 Task: Open Card Card0000000117 in Board Board0000000030 in Workspace WS0000000010 in Trello. Add Member nikhrathi889@gmail.com to Card Card0000000117 in Board Board0000000030 in Workspace WS0000000010 in Trello. Add Purple Label titled Label0000000117 to Card Card0000000117 in Board Board0000000030 in Workspace WS0000000010 in Trello. Add Checklist CL0000000117 to Card Card0000000117 in Board Board0000000030 in Workspace WS0000000010 in Trello. Add Dates with Start Date as Aug 01 2023 and Due Date as Aug 31 2023 to Card Card0000000117 in Board Board0000000030 in Workspace WS0000000010 in Trello
Action: Mouse moved to (538, 89)
Screenshot: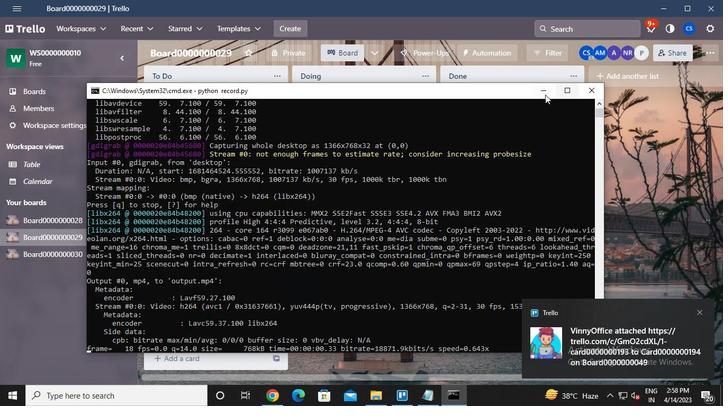 
Action: Mouse pressed left at (538, 89)
Screenshot: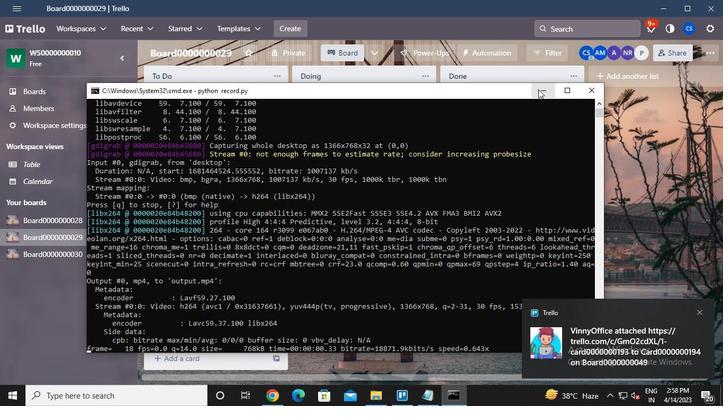 
Action: Mouse moved to (75, 258)
Screenshot: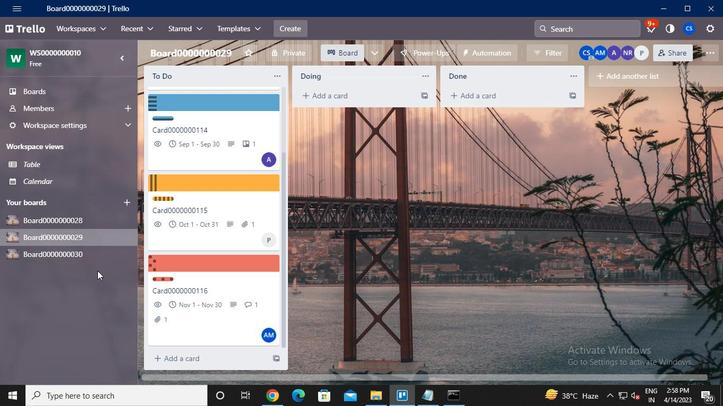 
Action: Mouse pressed left at (75, 258)
Screenshot: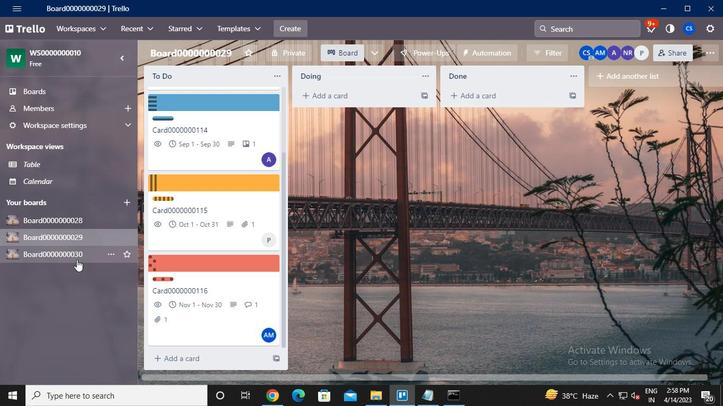 
Action: Mouse moved to (219, 120)
Screenshot: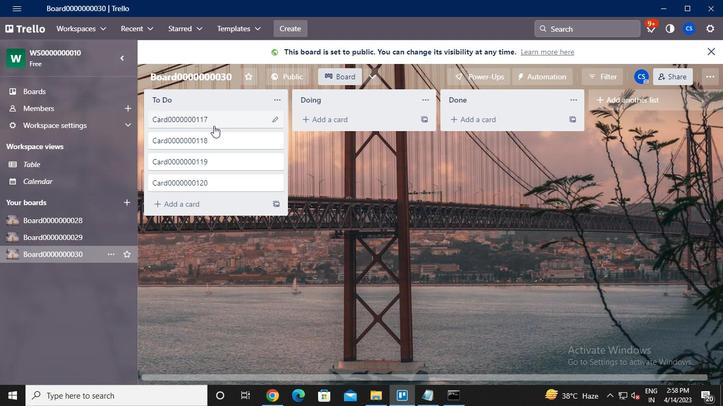 
Action: Mouse pressed left at (219, 120)
Screenshot: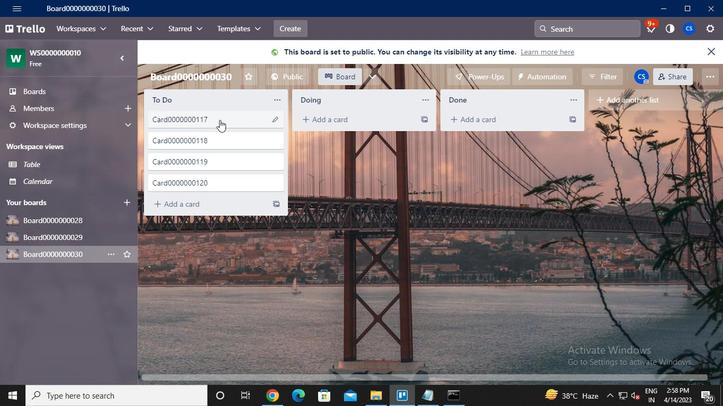 
Action: Mouse moved to (505, 100)
Screenshot: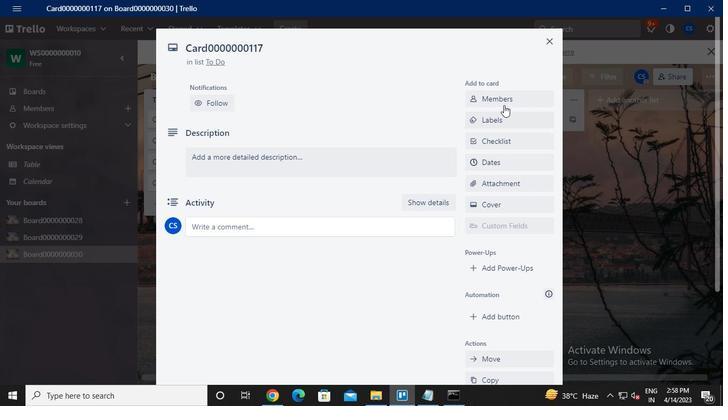 
Action: Mouse pressed left at (505, 100)
Screenshot: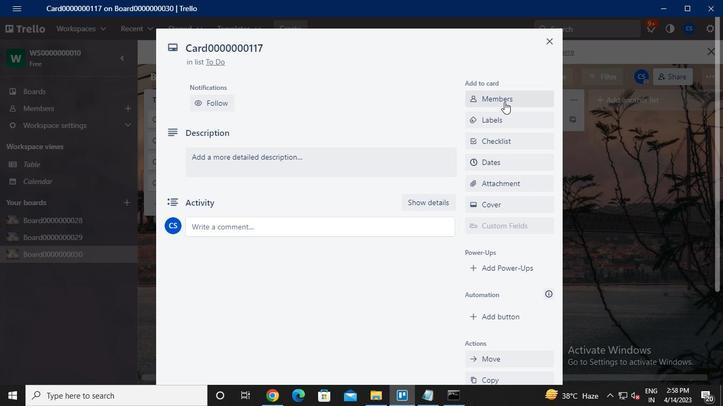 
Action: Mouse moved to (449, 162)
Screenshot: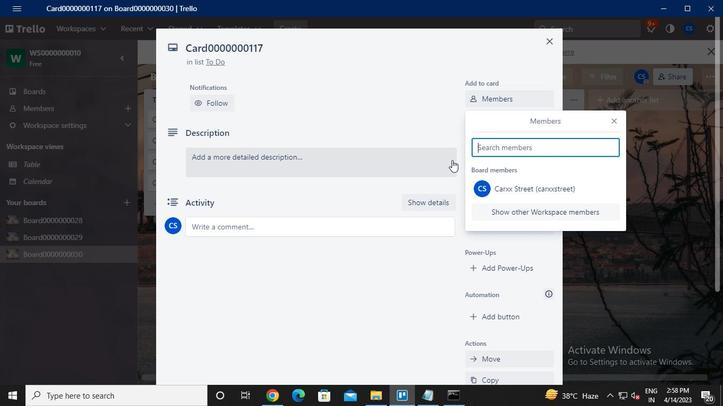 
Action: Keyboard Key.caps_lock
Screenshot: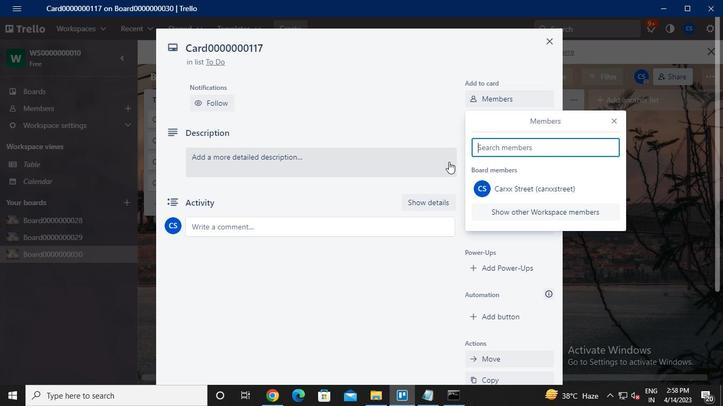 
Action: Keyboard n
Screenshot: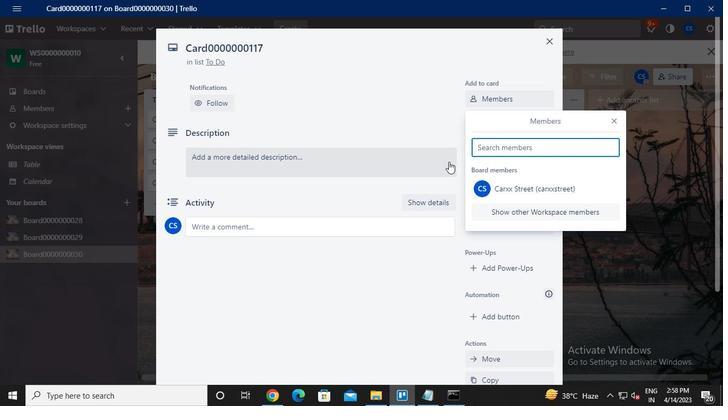 
Action: Keyboard i
Screenshot: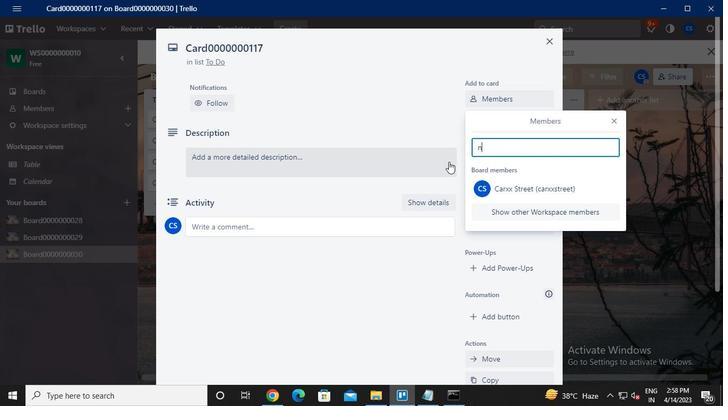 
Action: Keyboard k
Screenshot: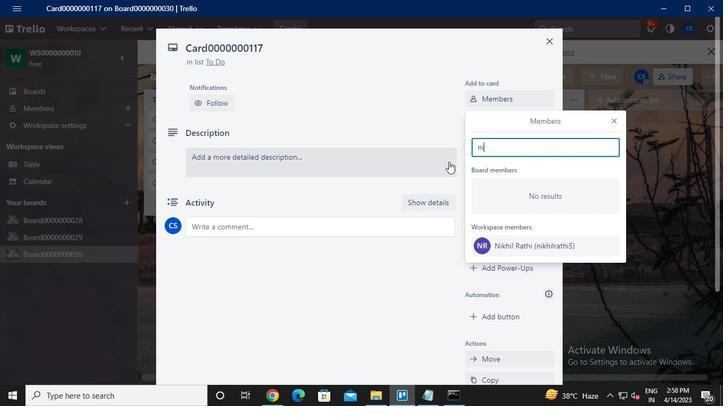 
Action: Keyboard r
Screenshot: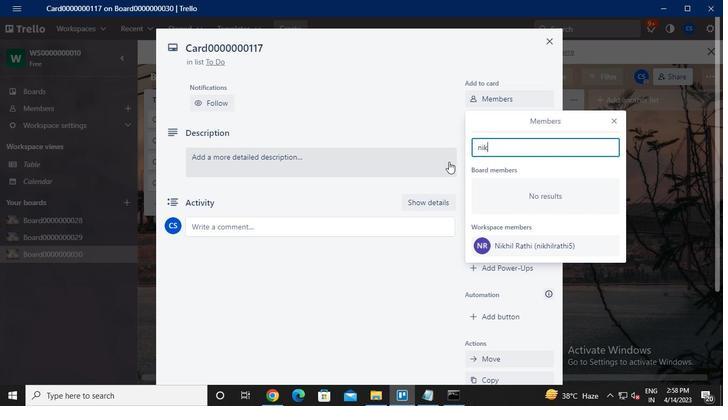 
Action: Keyboard a
Screenshot: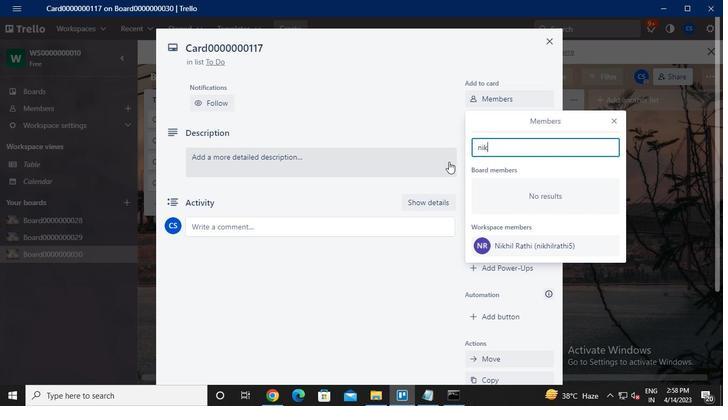
Action: Keyboard t
Screenshot: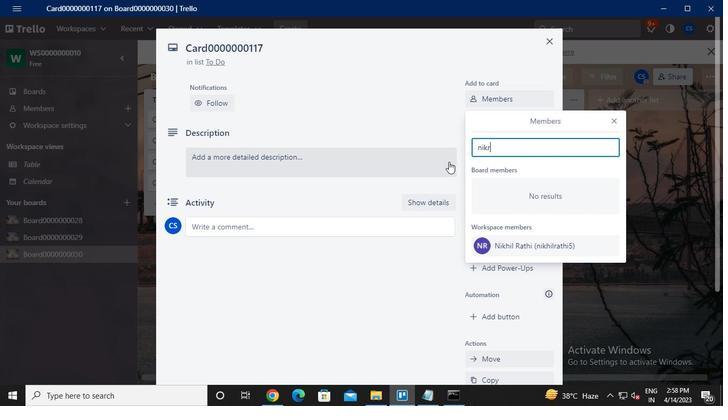 
Action: Keyboard h
Screenshot: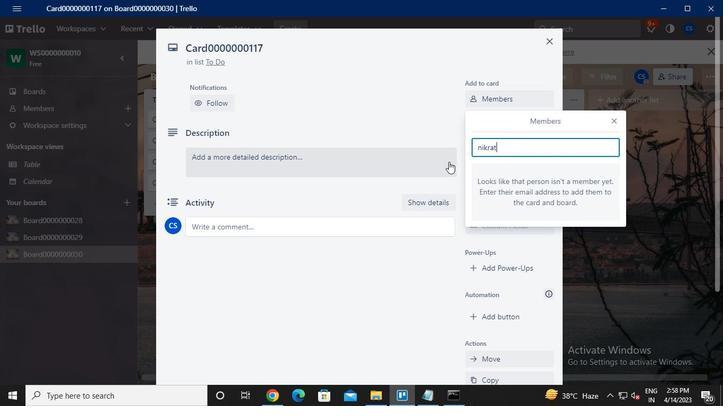 
Action: Keyboard i
Screenshot: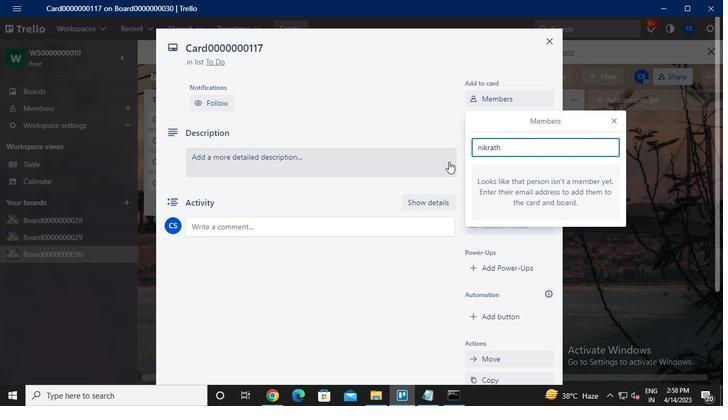 
Action: Keyboard <104>
Screenshot: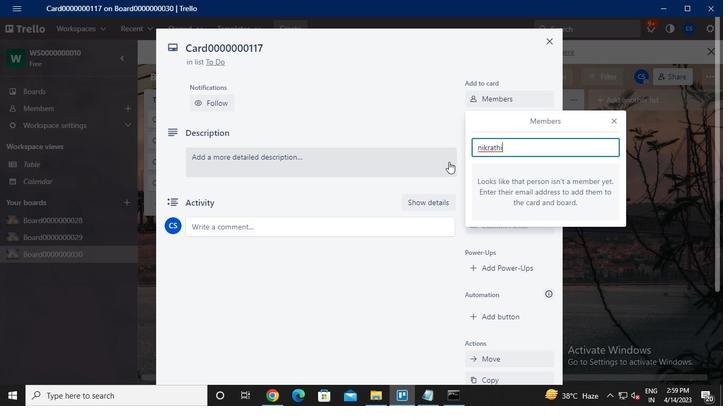 
Action: Keyboard <104>
Screenshot: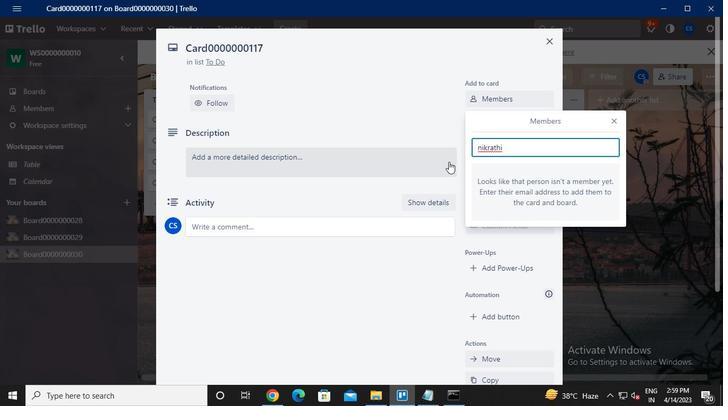
Action: Keyboard <105>
Screenshot: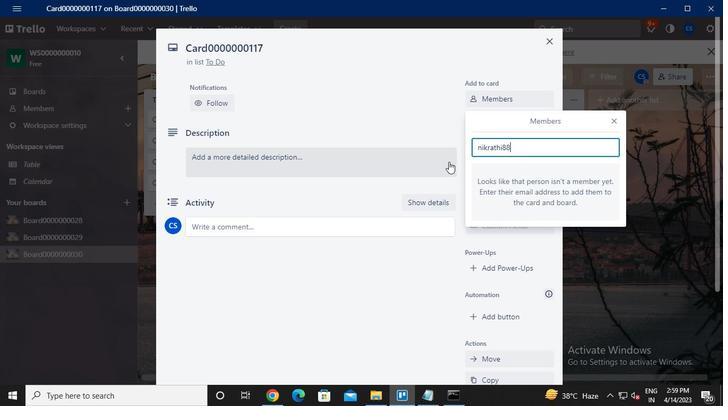 
Action: Keyboard Key.shift
Screenshot: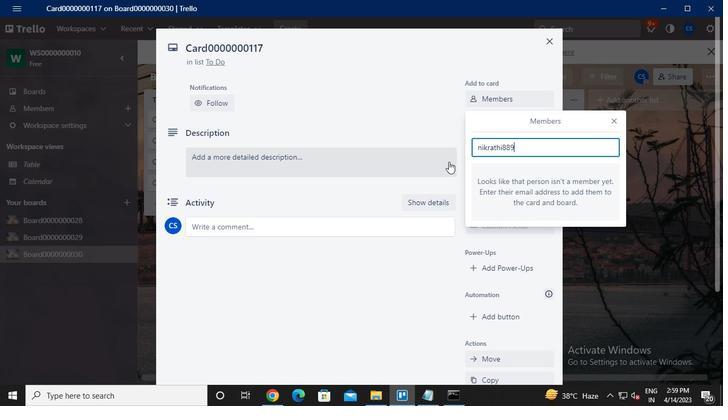 
Action: Keyboard @
Screenshot: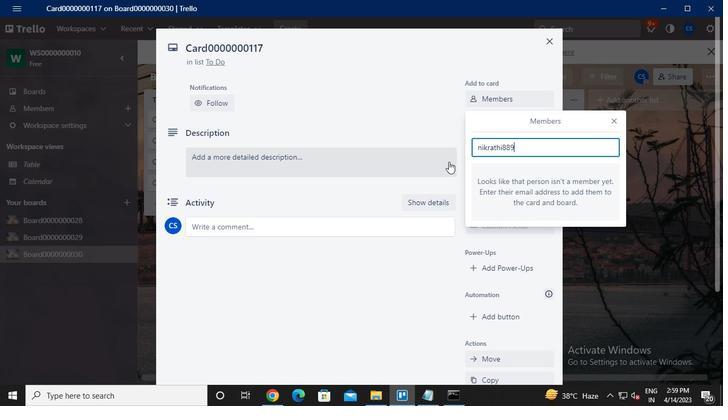 
Action: Keyboard g
Screenshot: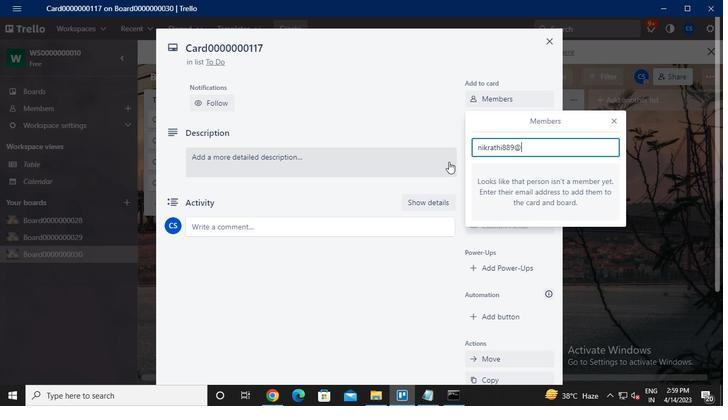 
Action: Keyboard m
Screenshot: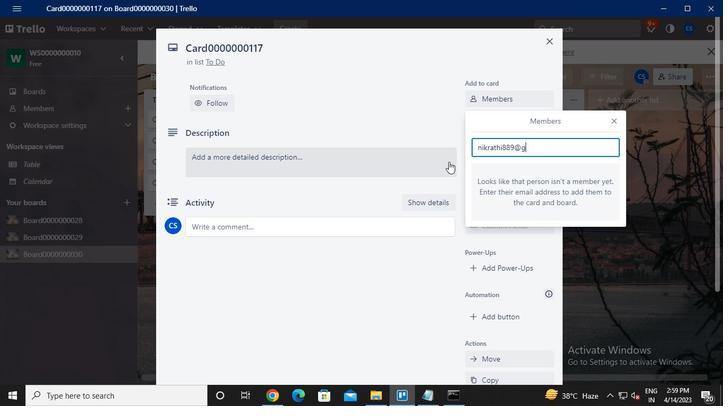 
Action: Keyboard a
Screenshot: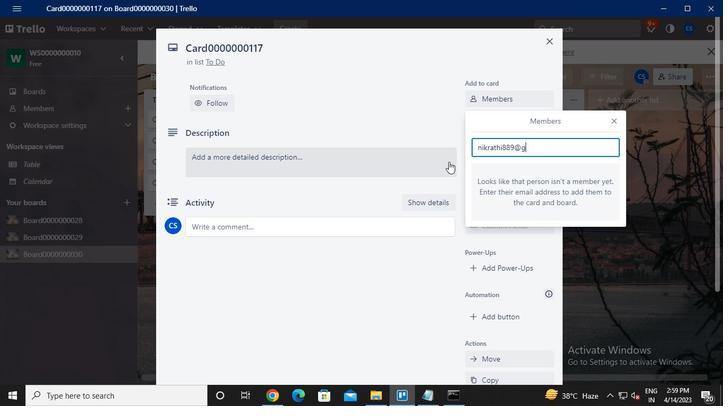 
Action: Keyboard i
Screenshot: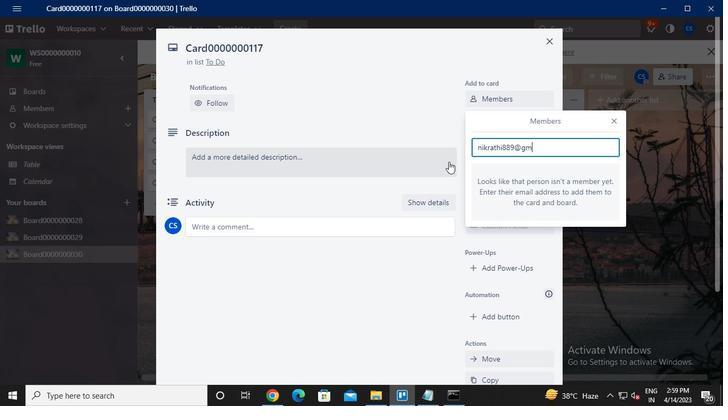 
Action: Keyboard l
Screenshot: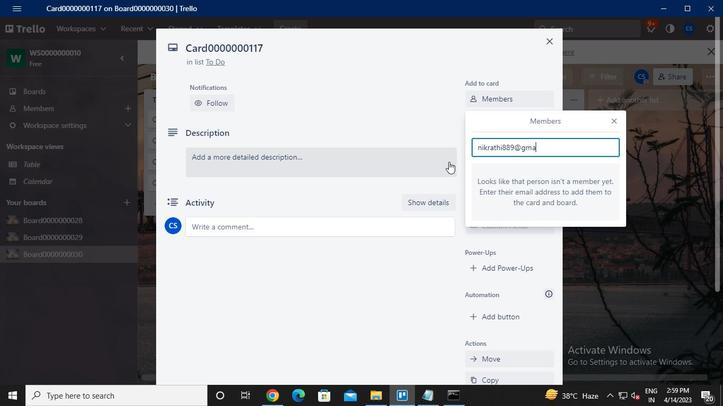 
Action: Keyboard .
Screenshot: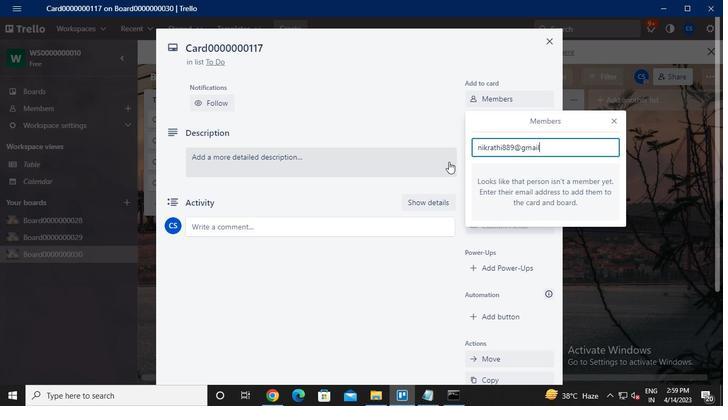 
Action: Keyboard c
Screenshot: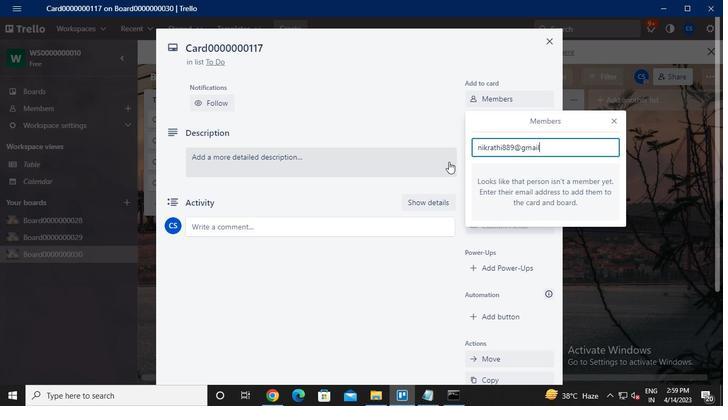 
Action: Keyboard o
Screenshot: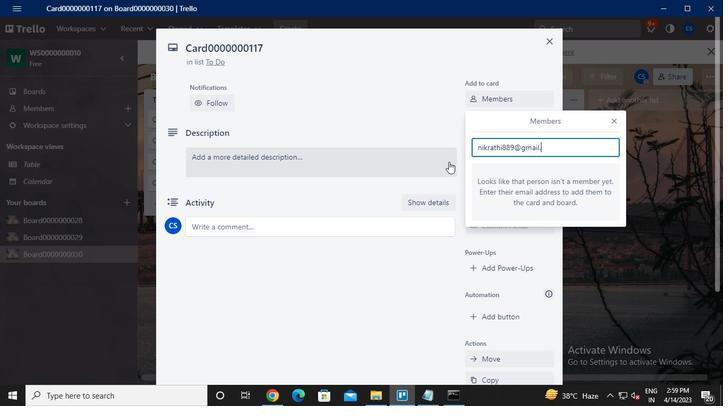 
Action: Keyboard m
Screenshot: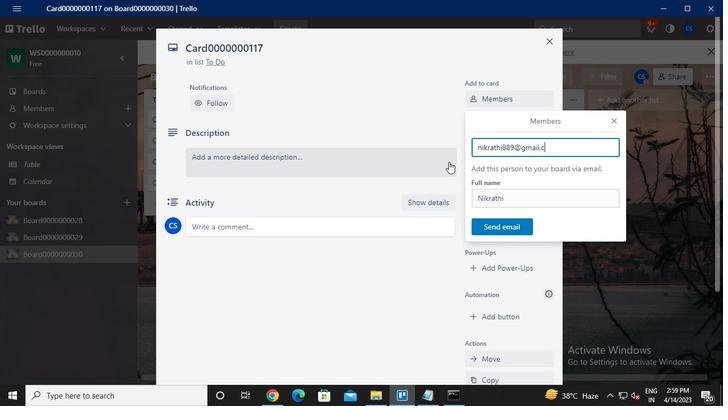 
Action: Mouse moved to (498, 229)
Screenshot: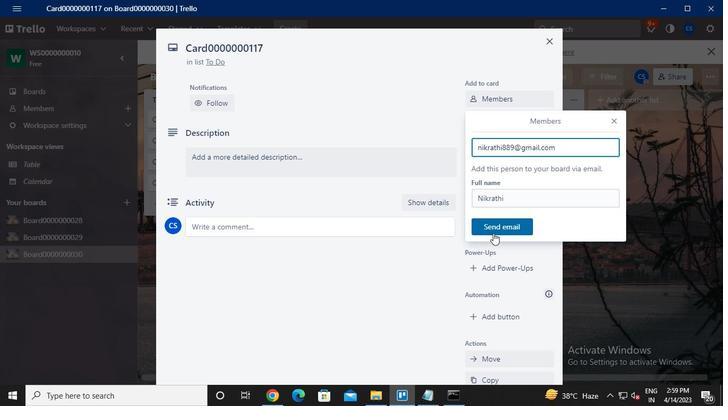 
Action: Mouse pressed left at (498, 229)
Screenshot: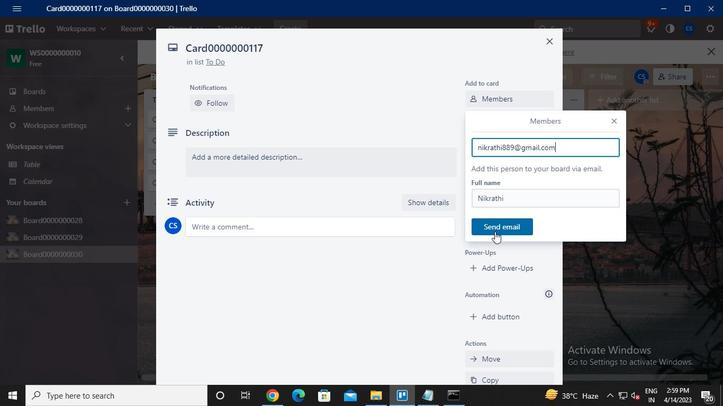 
Action: Mouse moved to (516, 158)
Screenshot: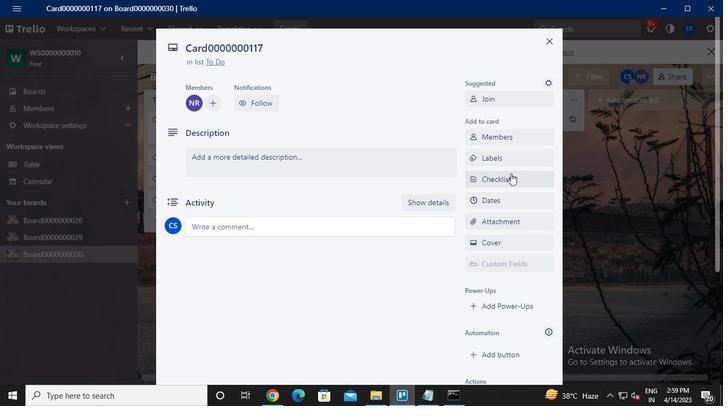 
Action: Mouse pressed left at (516, 158)
Screenshot: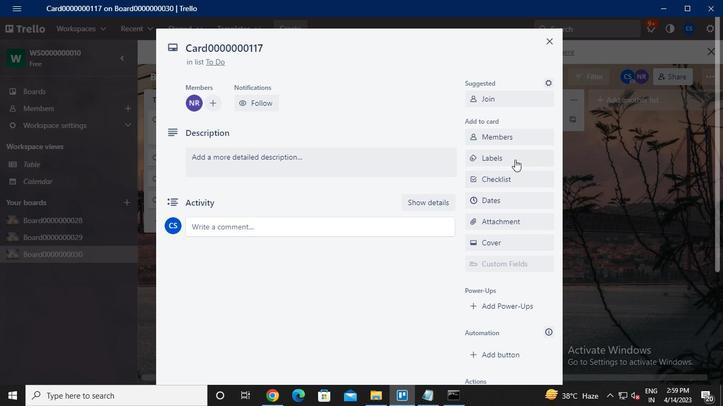 
Action: Mouse moved to (539, 239)
Screenshot: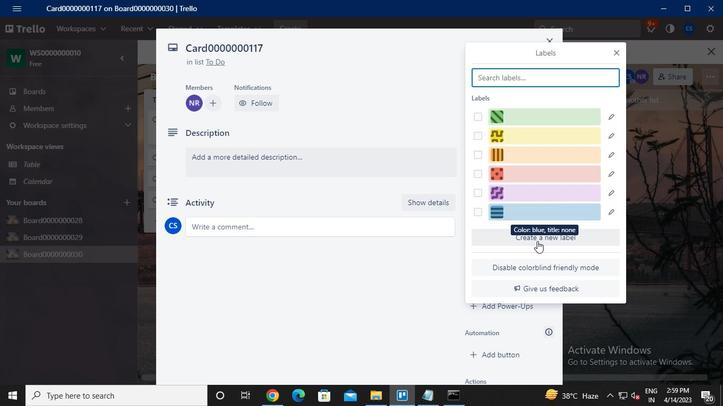 
Action: Mouse pressed left at (539, 239)
Screenshot: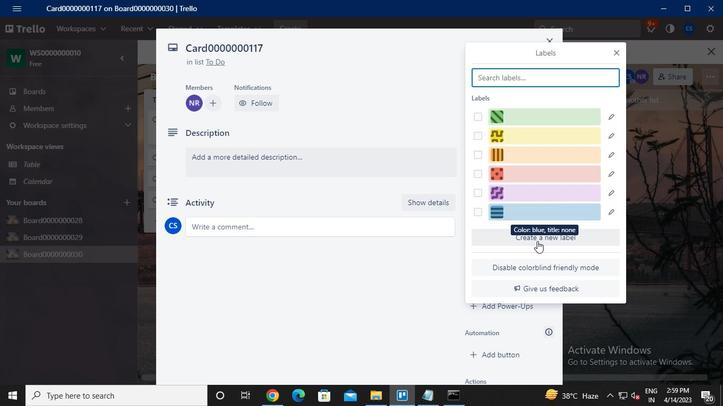 
Action: Mouse moved to (533, 174)
Screenshot: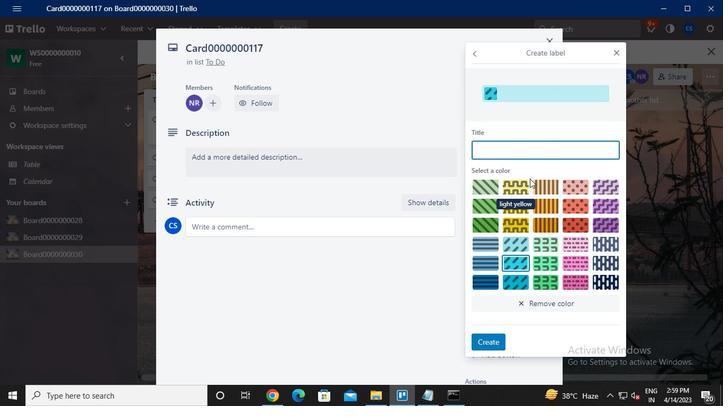 
Action: Keyboard Key.caps_lock
Screenshot: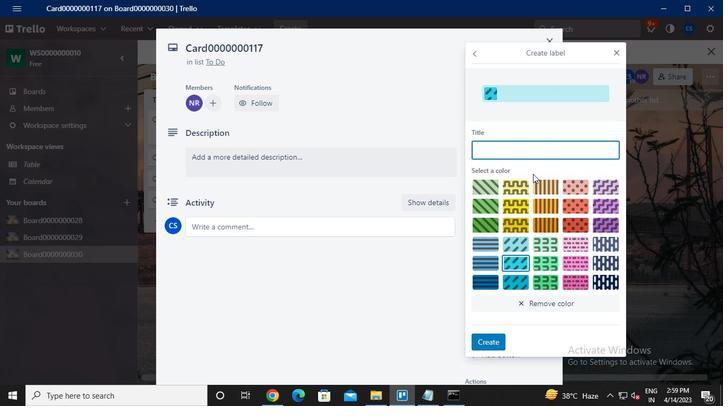 
Action: Keyboard l
Screenshot: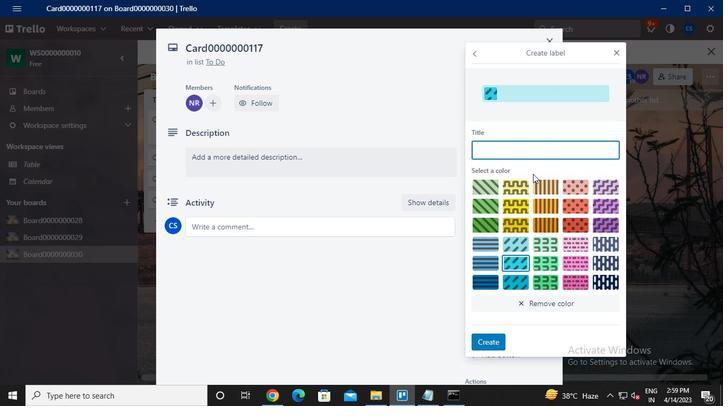 
Action: Keyboard Key.caps_lock
Screenshot: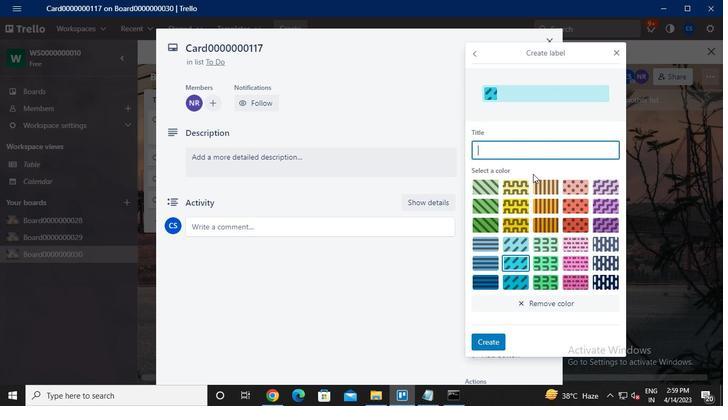 
Action: Keyboard a
Screenshot: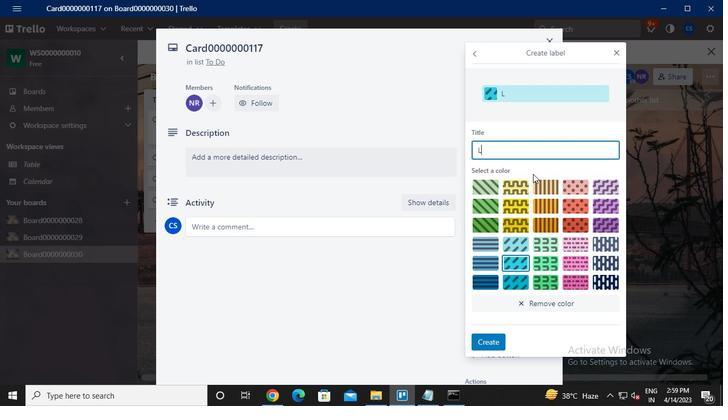 
Action: Keyboard b
Screenshot: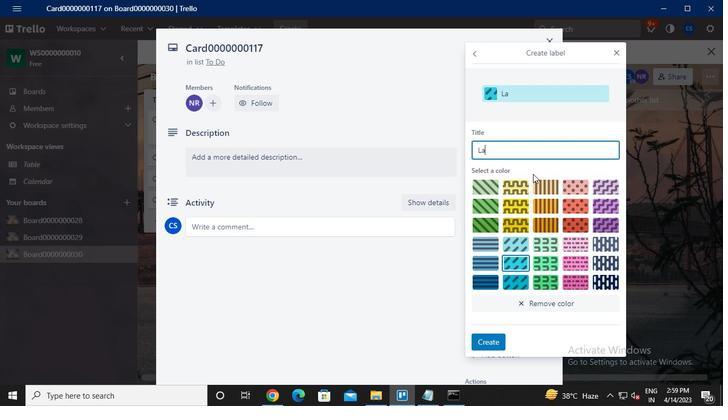 
Action: Keyboard e
Screenshot: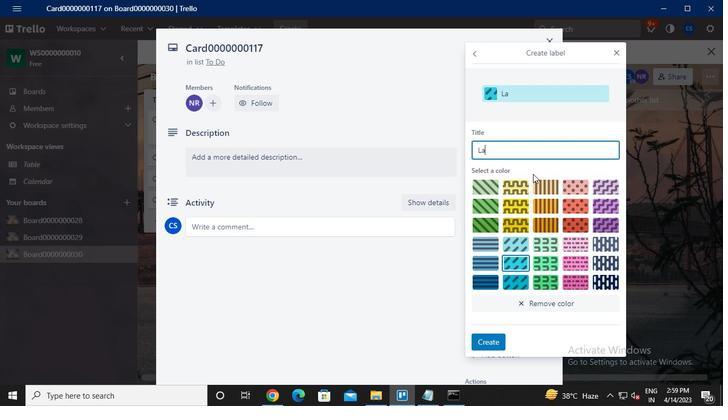
Action: Keyboard l
Screenshot: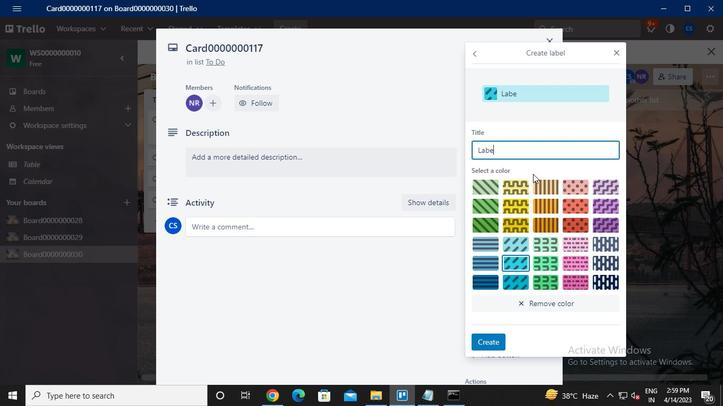 
Action: Keyboard <96>
Screenshot: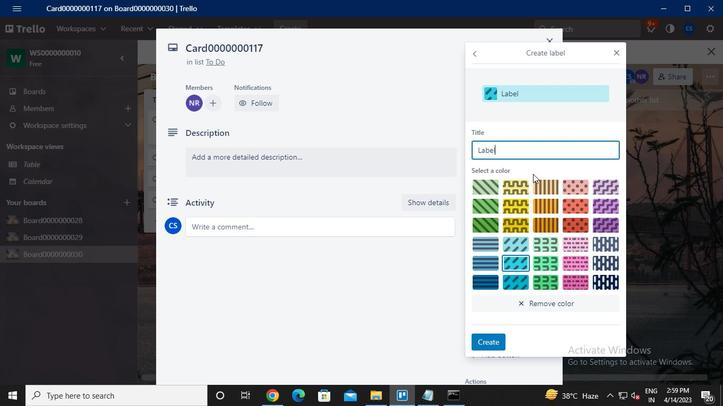 
Action: Keyboard <96>
Screenshot: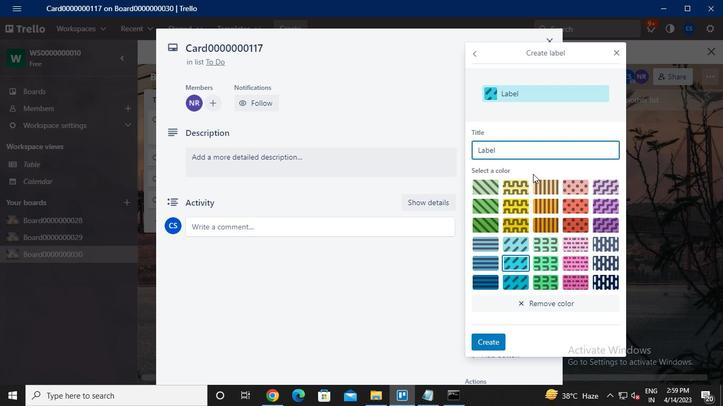 
Action: Keyboard <96>
Screenshot: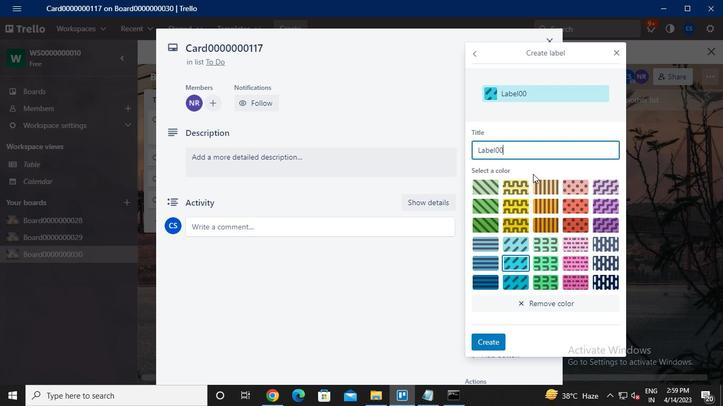 
Action: Keyboard <96>
Screenshot: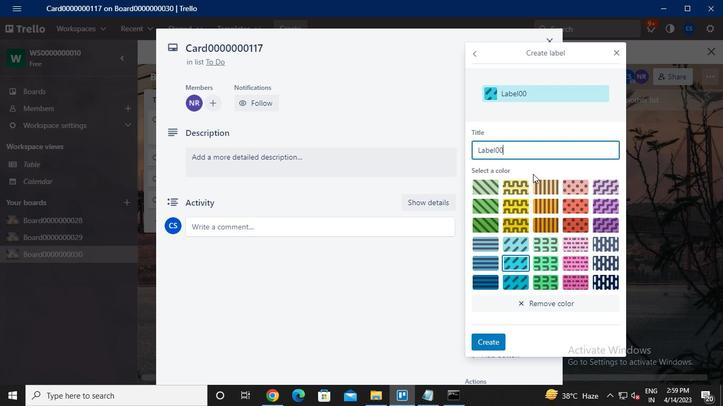 
Action: Keyboard <96>
Screenshot: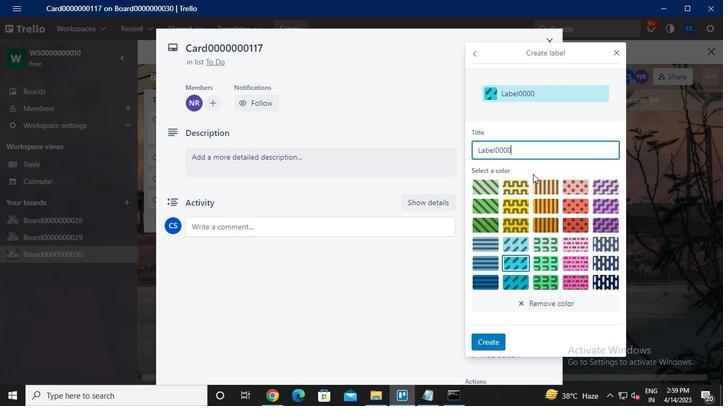 
Action: Keyboard <96>
Screenshot: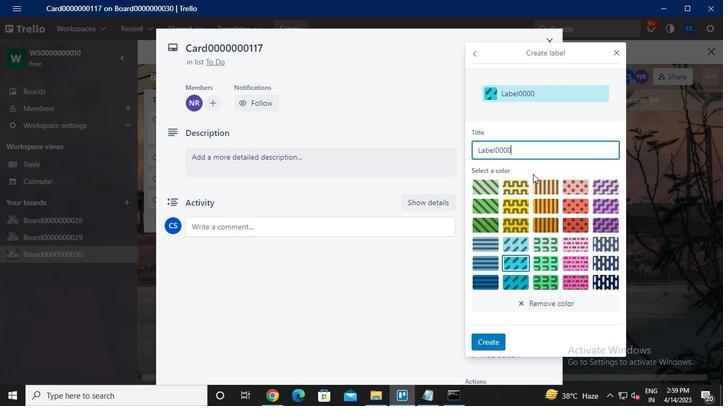 
Action: Keyboard <96>
Screenshot: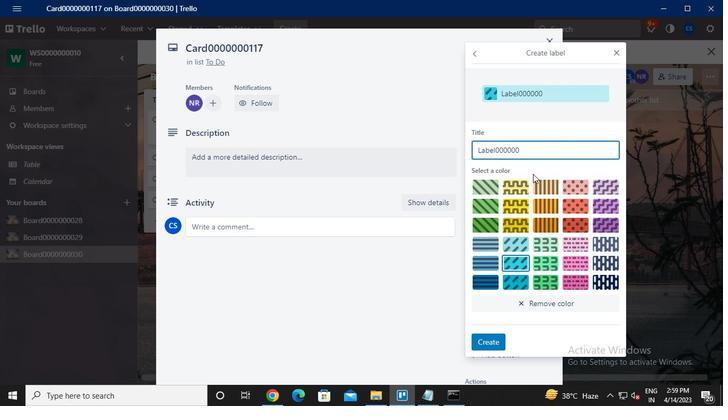 
Action: Keyboard <97>
Screenshot: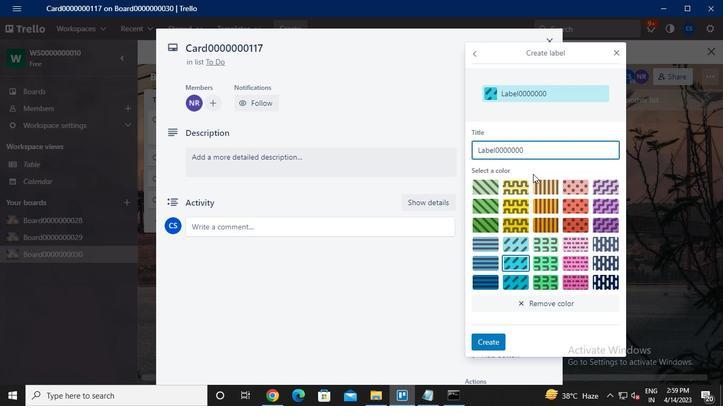
Action: Keyboard <97>
Screenshot: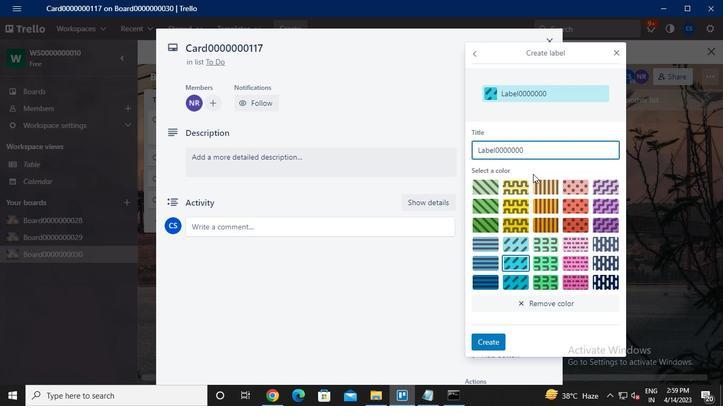 
Action: Keyboard <103>
Screenshot: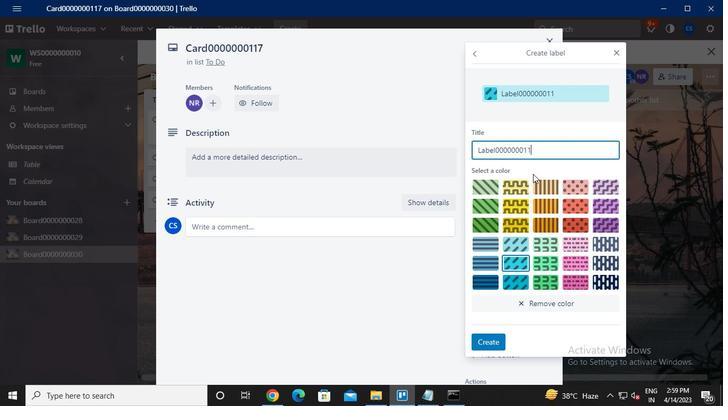 
Action: Mouse moved to (616, 206)
Screenshot: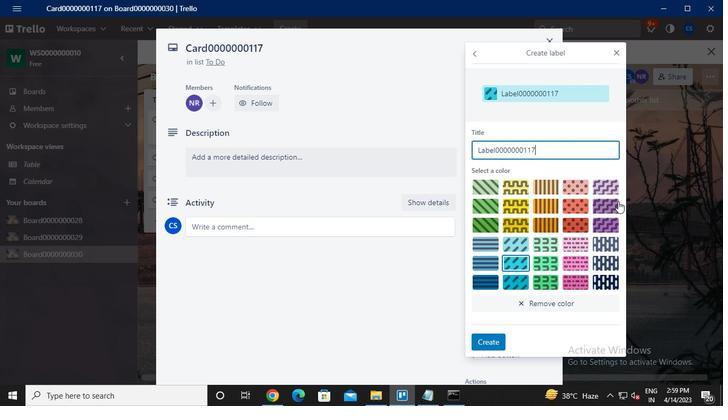 
Action: Mouse pressed left at (616, 206)
Screenshot: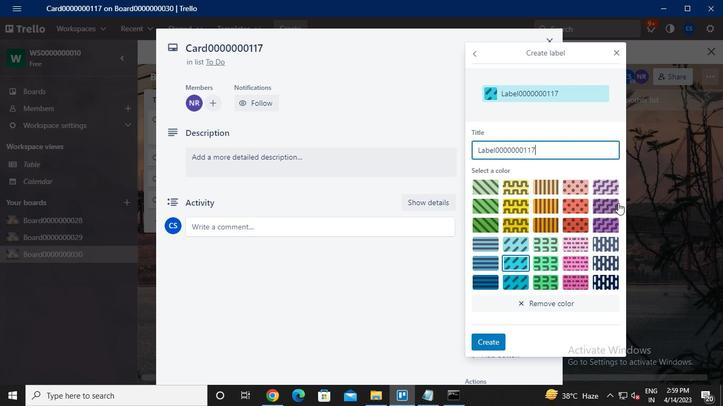 
Action: Mouse moved to (484, 340)
Screenshot: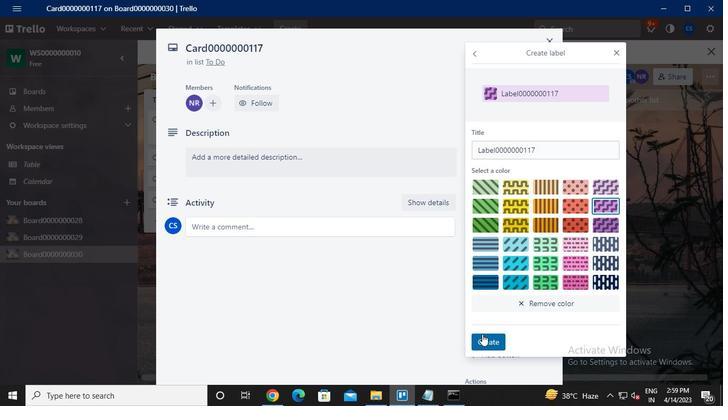 
Action: Mouse pressed left at (484, 340)
Screenshot: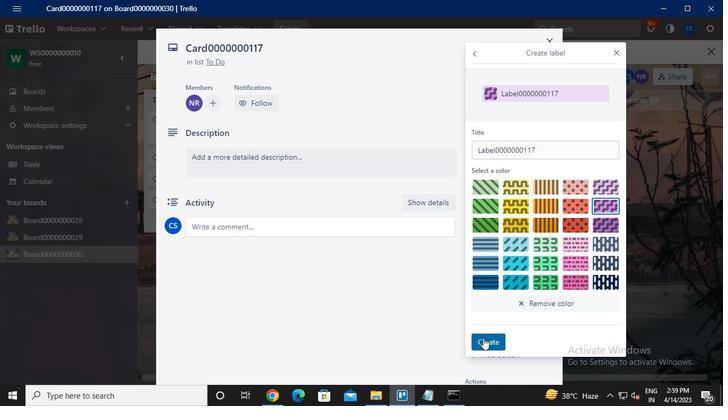 
Action: Mouse moved to (617, 48)
Screenshot: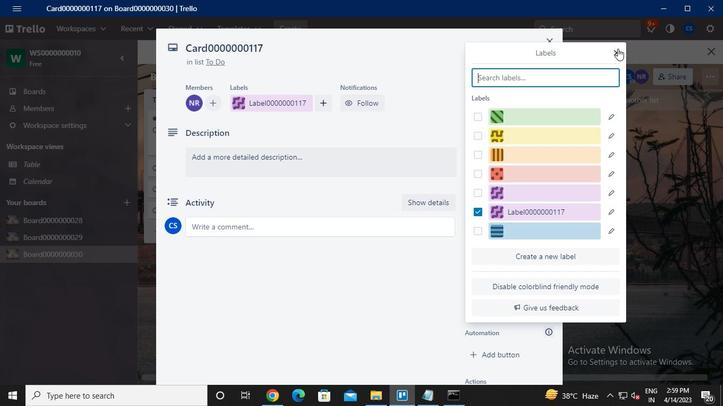 
Action: Mouse pressed left at (617, 48)
Screenshot: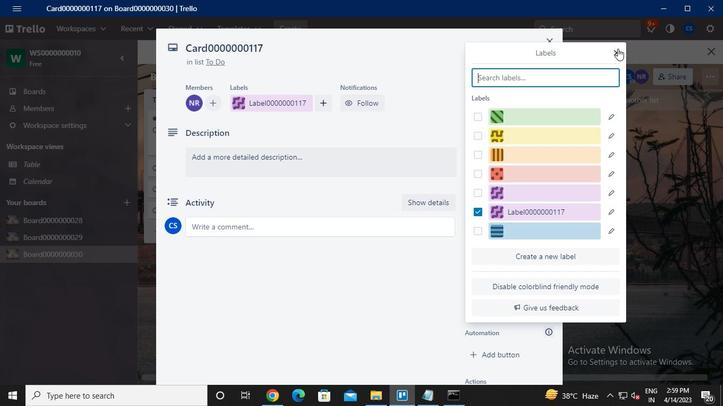 
Action: Mouse moved to (503, 177)
Screenshot: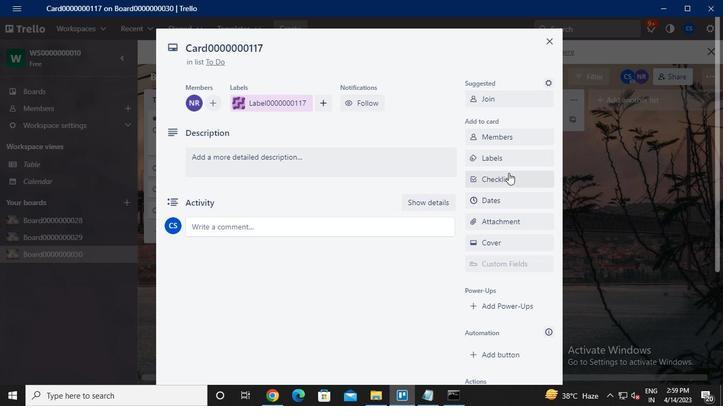 
Action: Mouse pressed left at (503, 177)
Screenshot: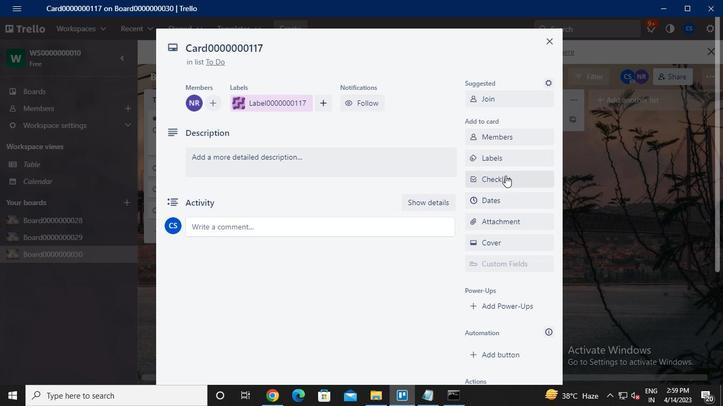 
Action: Mouse moved to (482, 197)
Screenshot: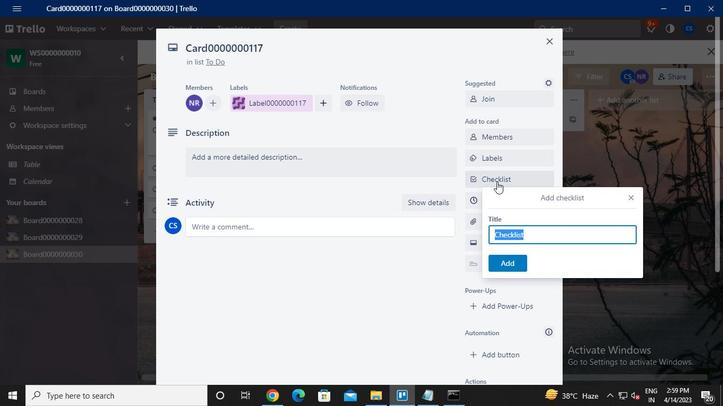 
Action: Keyboard Key.caps_lock
Screenshot: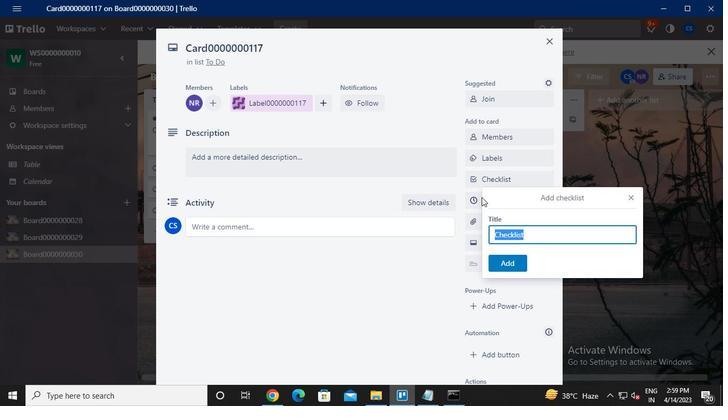 
Action: Keyboard c
Screenshot: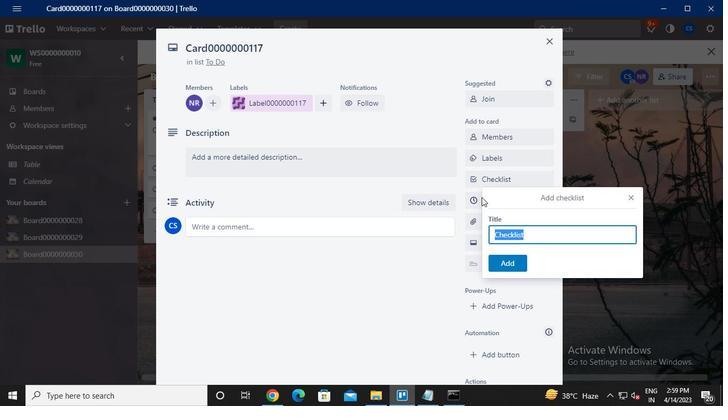 
Action: Keyboard l
Screenshot: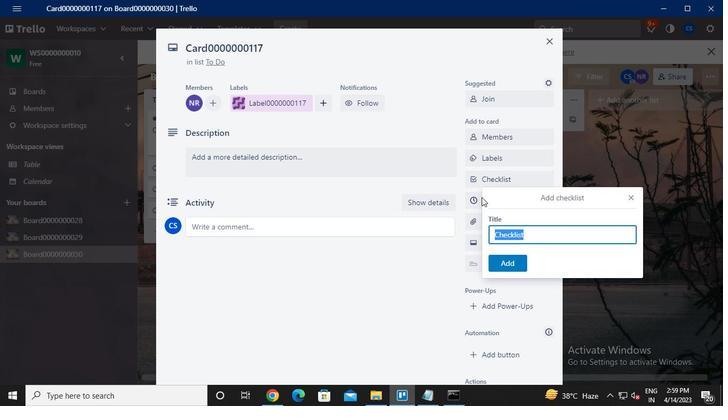 
Action: Keyboard <96>
Screenshot: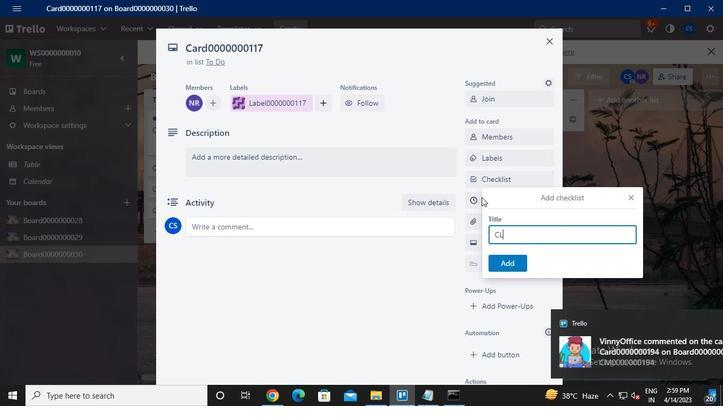 
Action: Keyboard <96>
Screenshot: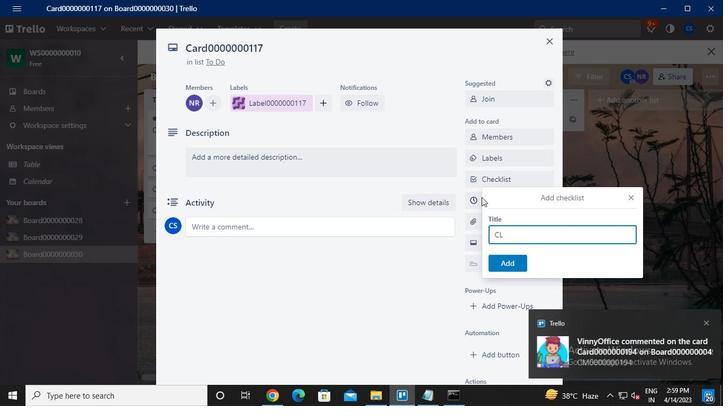 
Action: Keyboard <96>
Screenshot: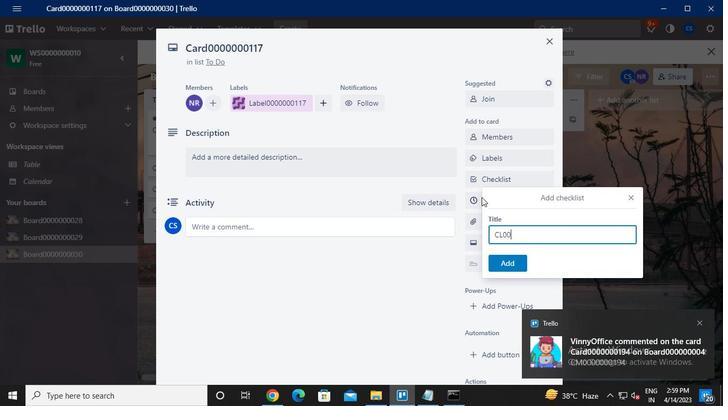 
Action: Keyboard <96>
Screenshot: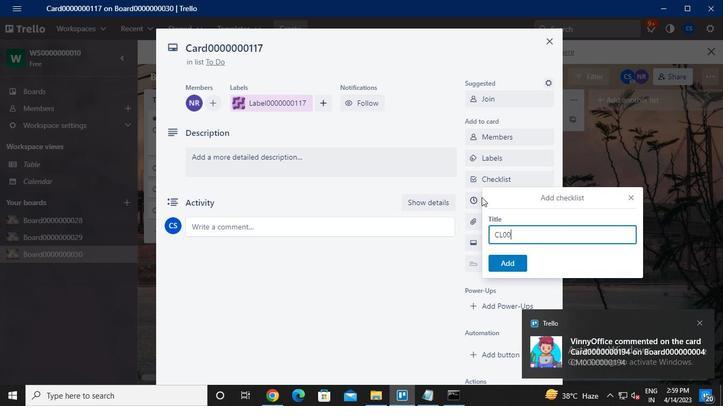 
Action: Keyboard <96>
Screenshot: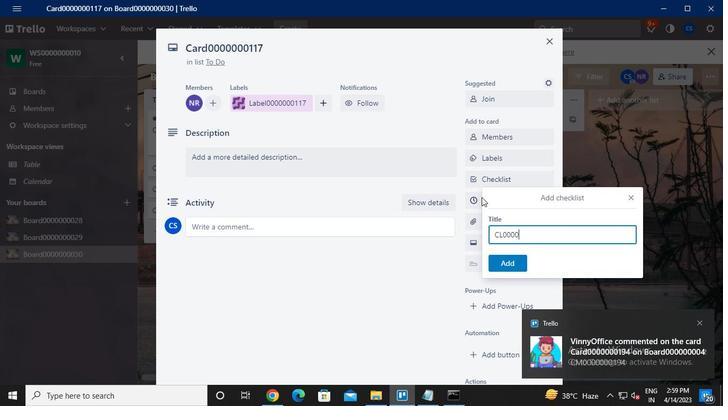 
Action: Keyboard <96>
Screenshot: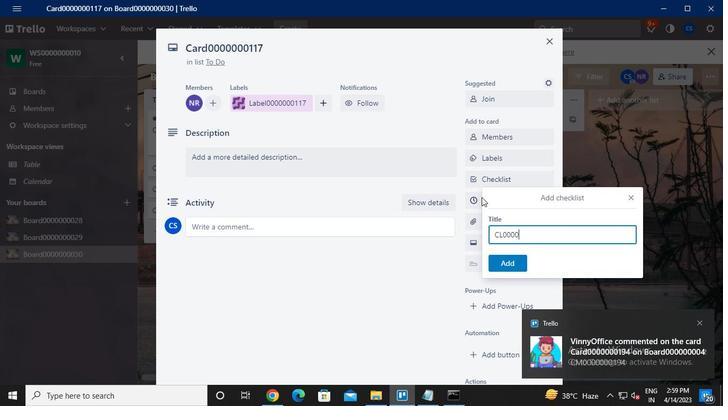 
Action: Keyboard <96>
Screenshot: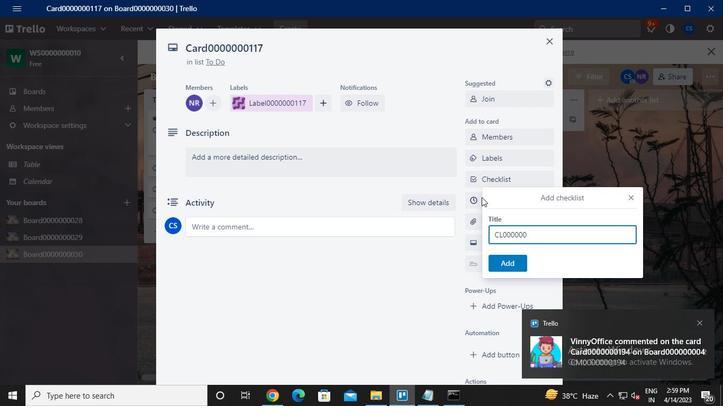 
Action: Keyboard <97>
Screenshot: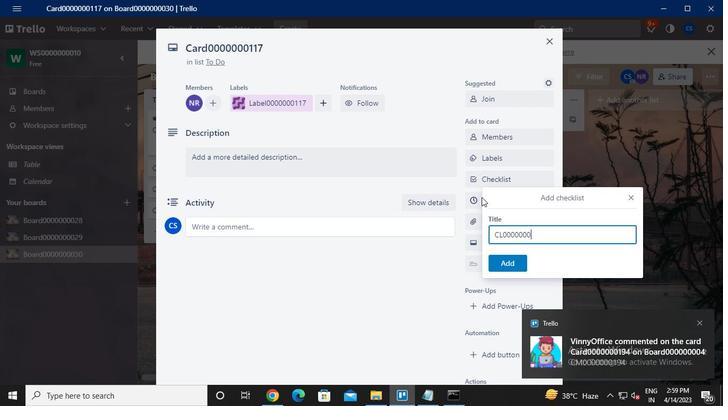 
Action: Keyboard <97>
Screenshot: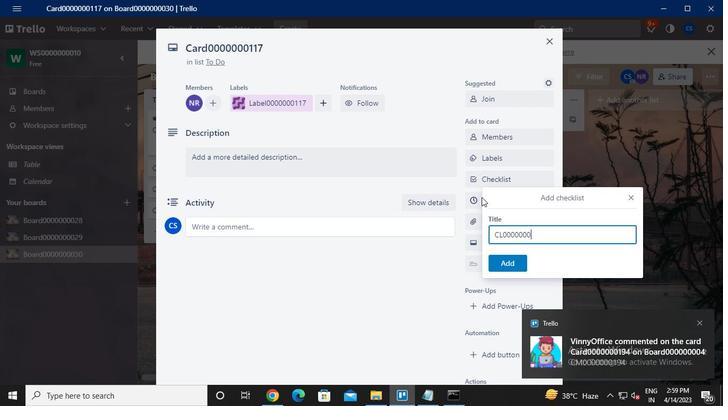 
Action: Keyboard <103>
Screenshot: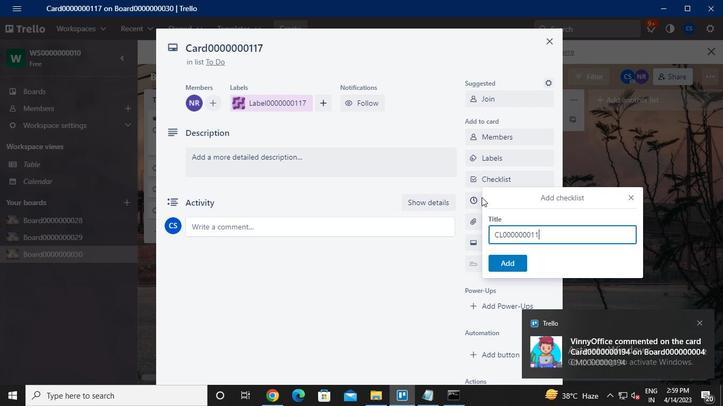 
Action: Mouse moved to (507, 264)
Screenshot: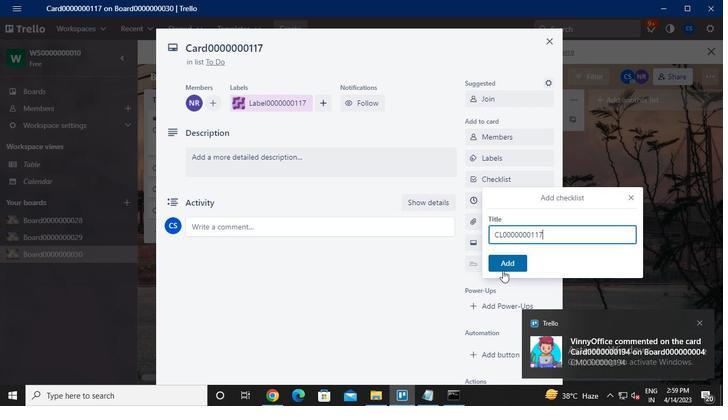 
Action: Mouse pressed left at (507, 264)
Screenshot: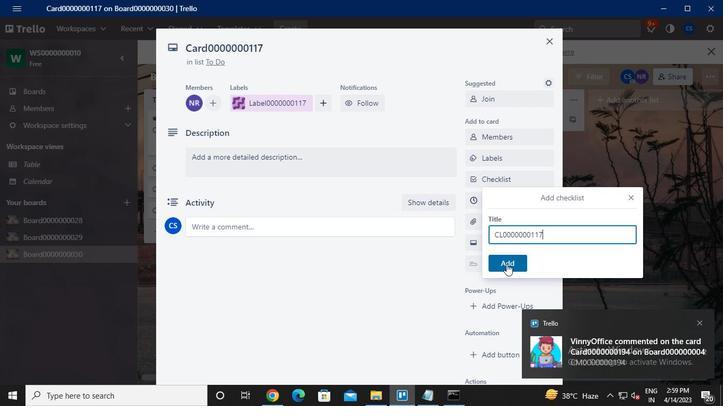 
Action: Mouse moved to (501, 200)
Screenshot: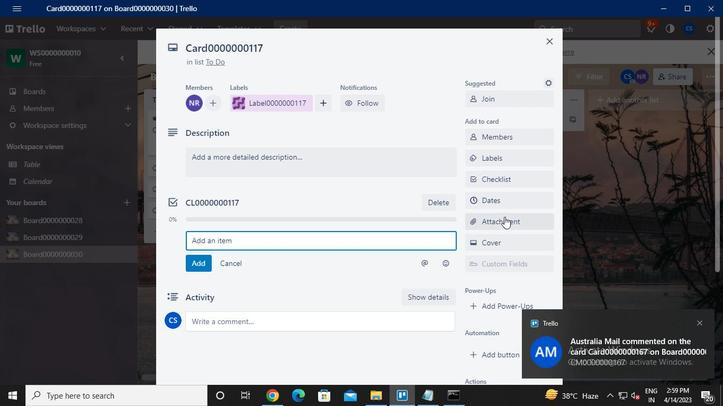 
Action: Mouse pressed left at (501, 200)
Screenshot: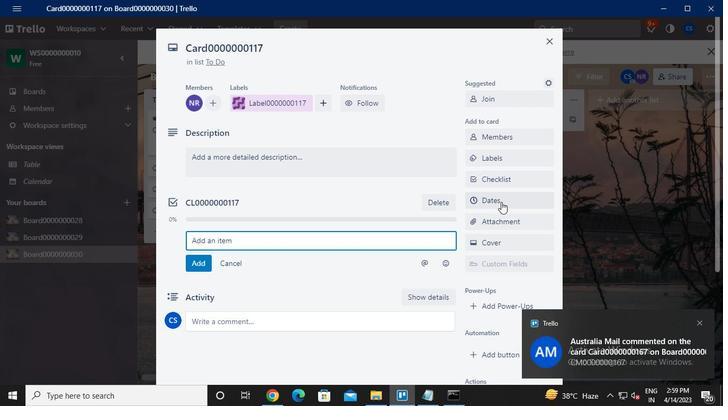 
Action: Mouse moved to (478, 244)
Screenshot: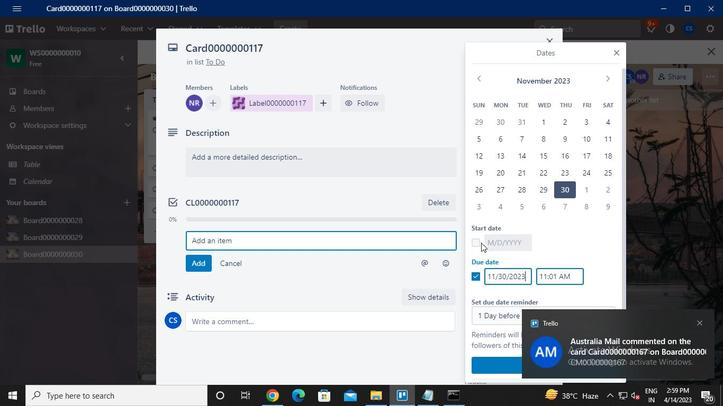 
Action: Mouse pressed left at (478, 244)
Screenshot: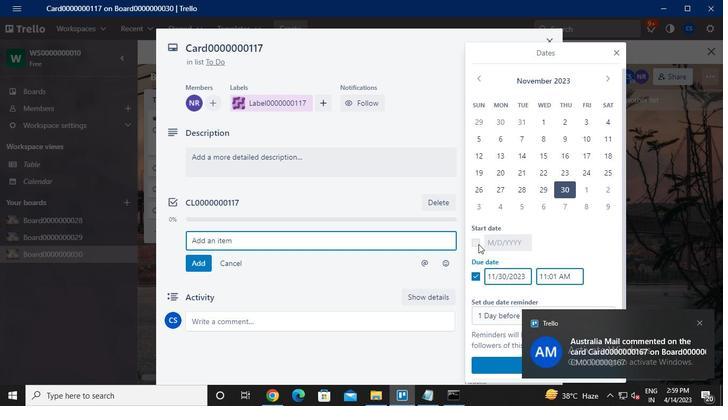 
Action: Mouse moved to (481, 80)
Screenshot: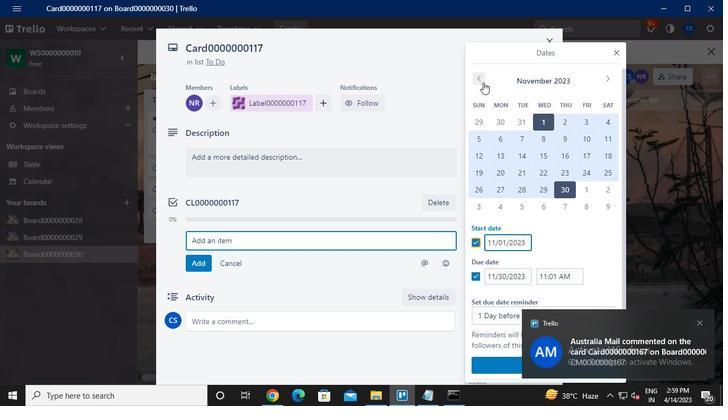 
Action: Mouse pressed left at (481, 80)
Screenshot: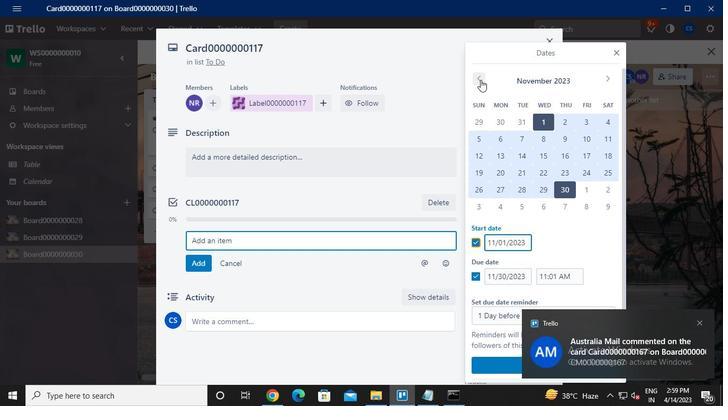 
Action: Mouse pressed left at (481, 80)
Screenshot: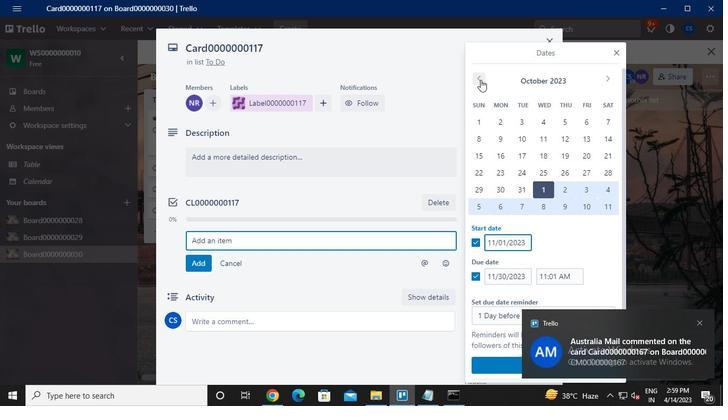 
Action: Mouse pressed left at (481, 80)
Screenshot: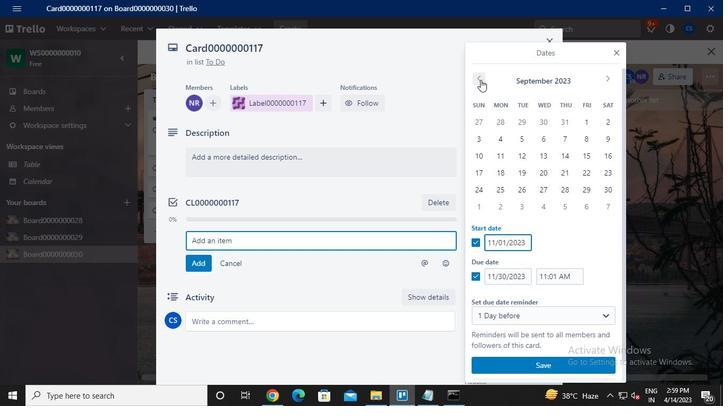 
Action: Mouse moved to (518, 123)
Screenshot: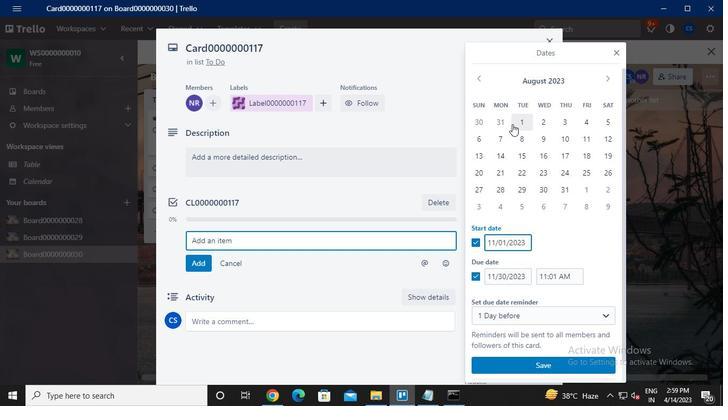 
Action: Mouse pressed left at (518, 123)
Screenshot: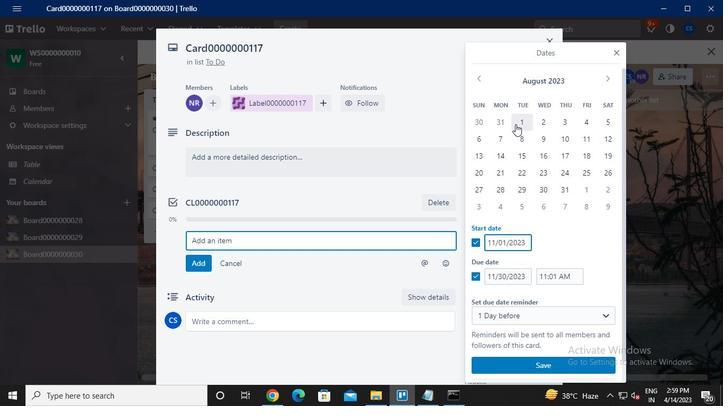 
Action: Mouse moved to (565, 187)
Screenshot: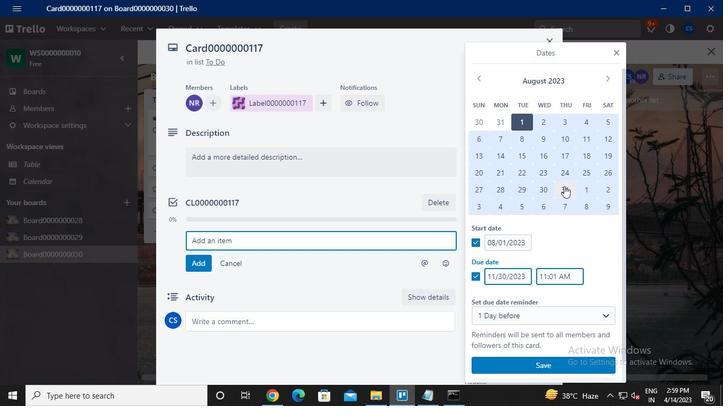 
Action: Mouse pressed left at (565, 187)
Screenshot: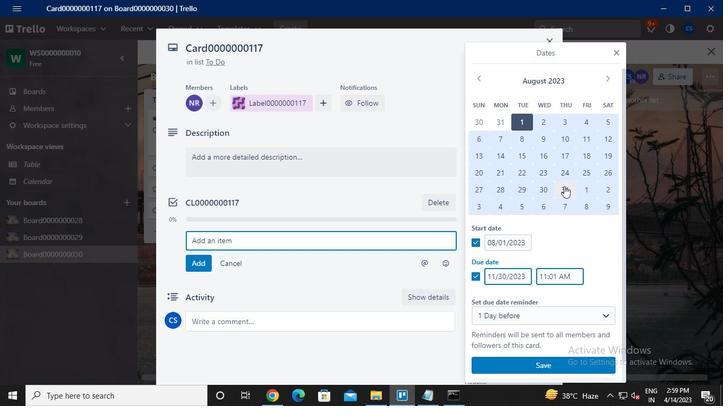 
Action: Mouse moved to (554, 360)
Screenshot: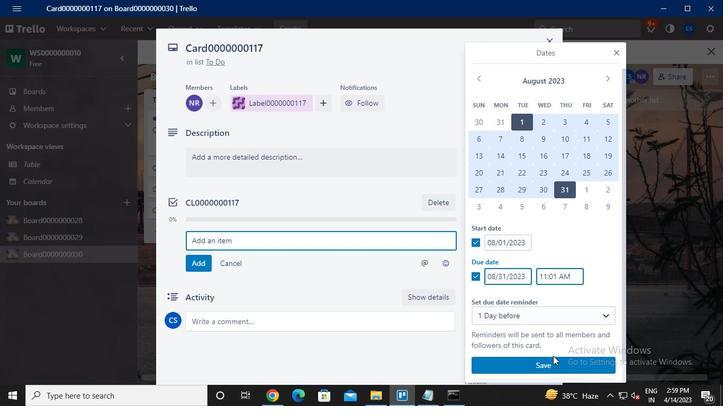 
Action: Mouse pressed left at (554, 360)
Screenshot: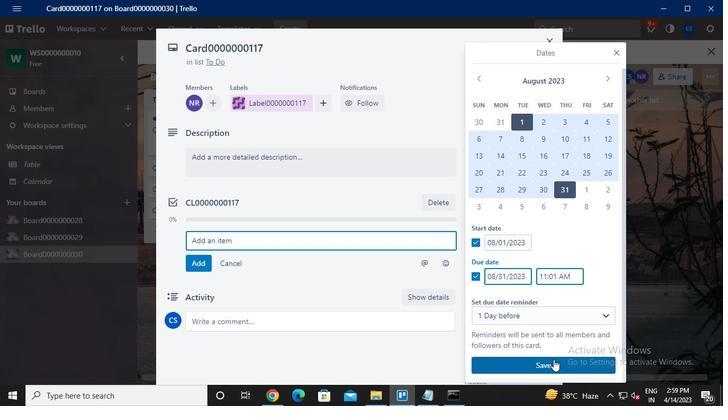 
Action: Mouse moved to (456, 398)
Screenshot: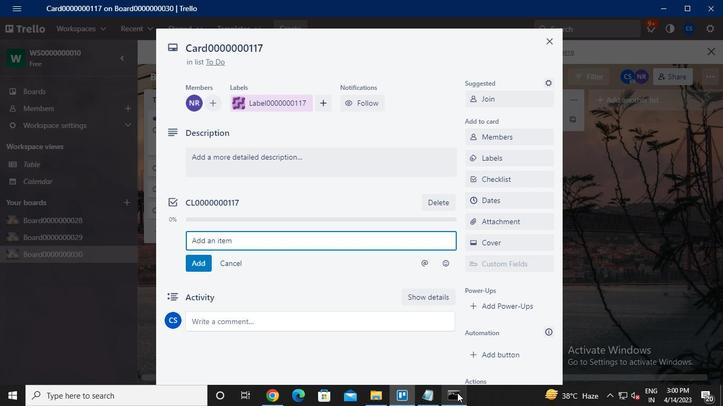 
Action: Mouse pressed left at (456, 398)
Screenshot: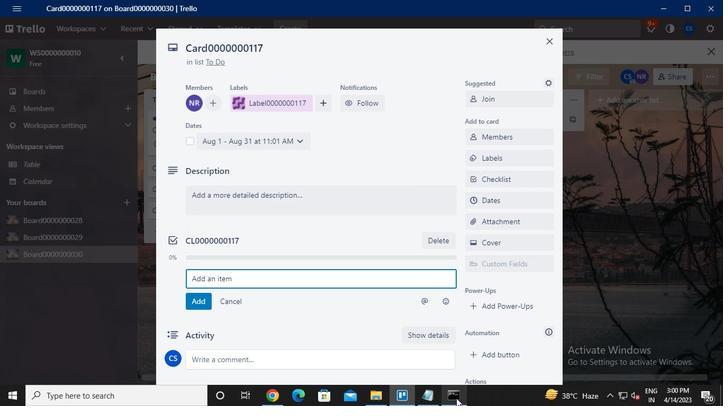
Action: Mouse moved to (590, 92)
Screenshot: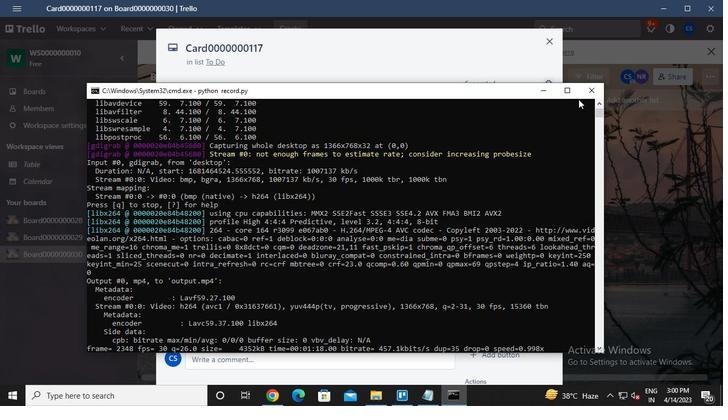 
Action: Mouse pressed left at (590, 92)
Screenshot: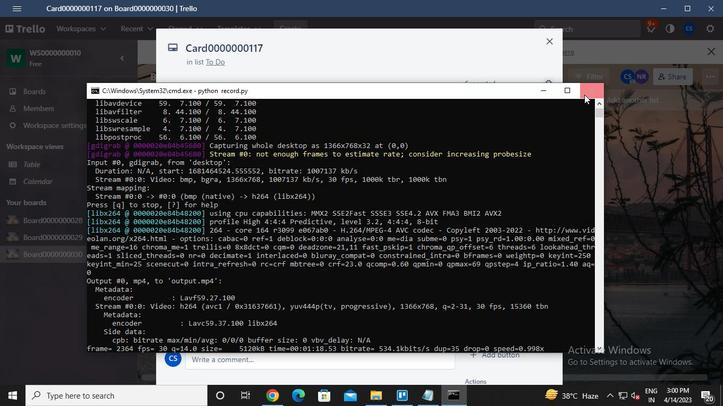 
